 Task: In the Company 3m.com, Add note: 'Set up a meeting with the legal team to review contract templates.'. Mark checkbox to create task to follow up ': In 2 weeks'. Create task, with  description: Schedule Webinar, Add due date: Today; Add reminder: 30 Minutes before. Set Priority Medium and add note: follow up with the client regarding their recent inquiry and address any questions they may have.. Logged in from softage.1@softage.net
Action: Mouse moved to (88, 55)
Screenshot: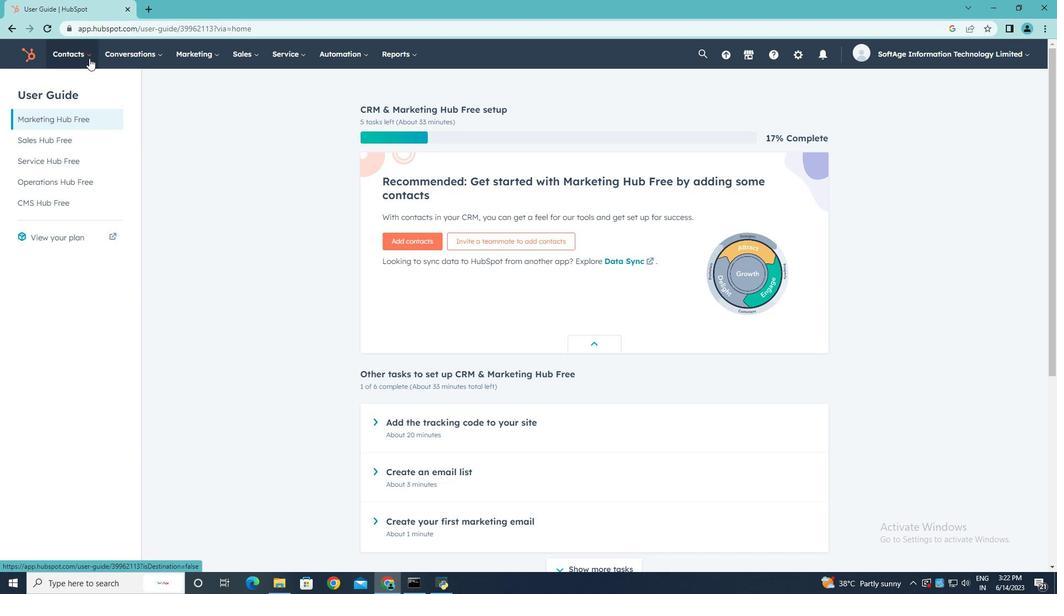
Action: Mouse pressed left at (88, 55)
Screenshot: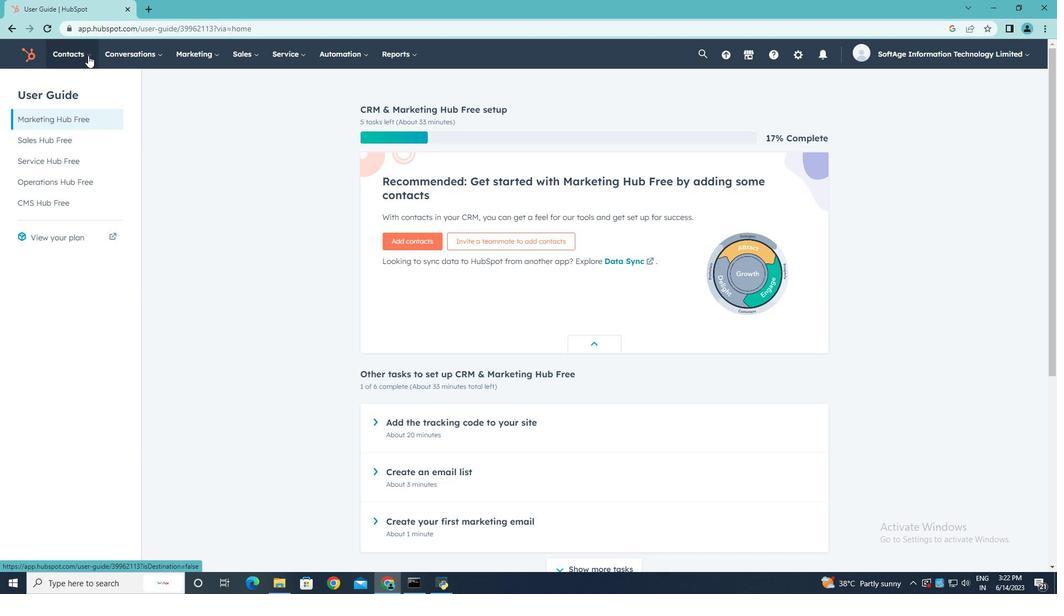 
Action: Mouse moved to (89, 105)
Screenshot: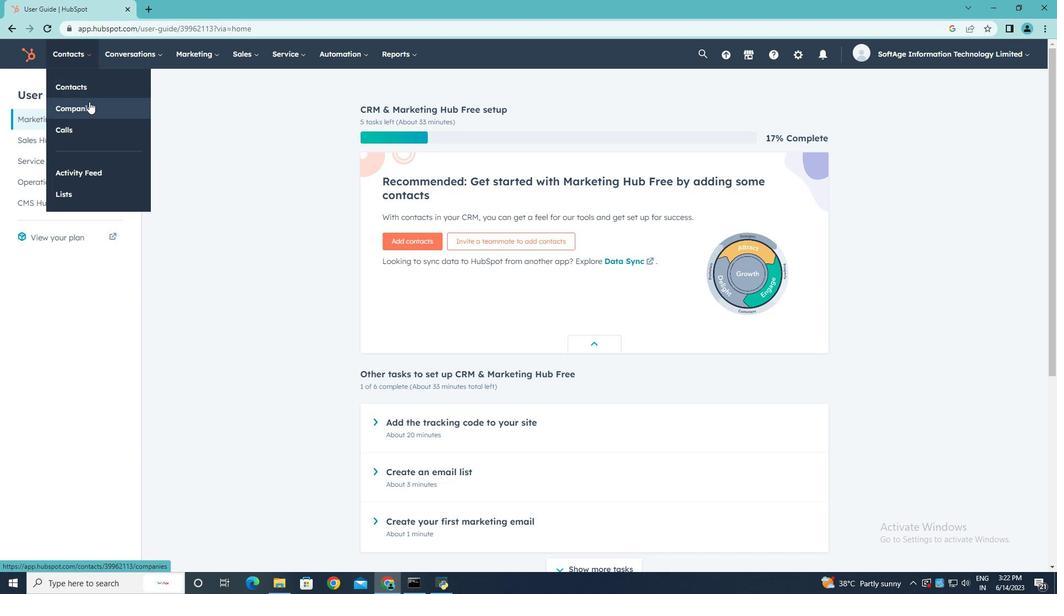 
Action: Mouse pressed left at (89, 105)
Screenshot: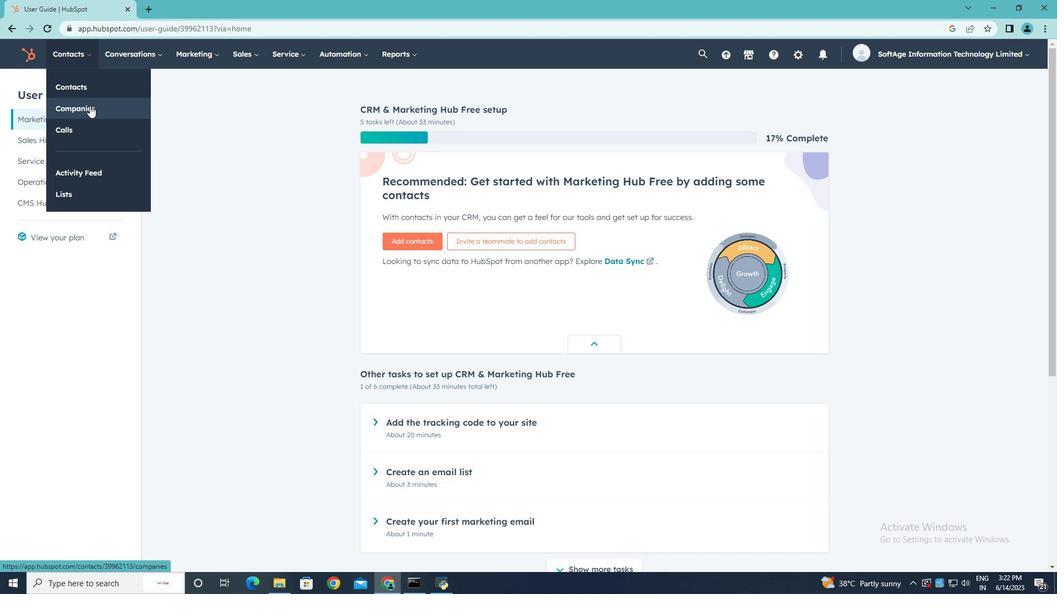 
Action: Mouse moved to (74, 179)
Screenshot: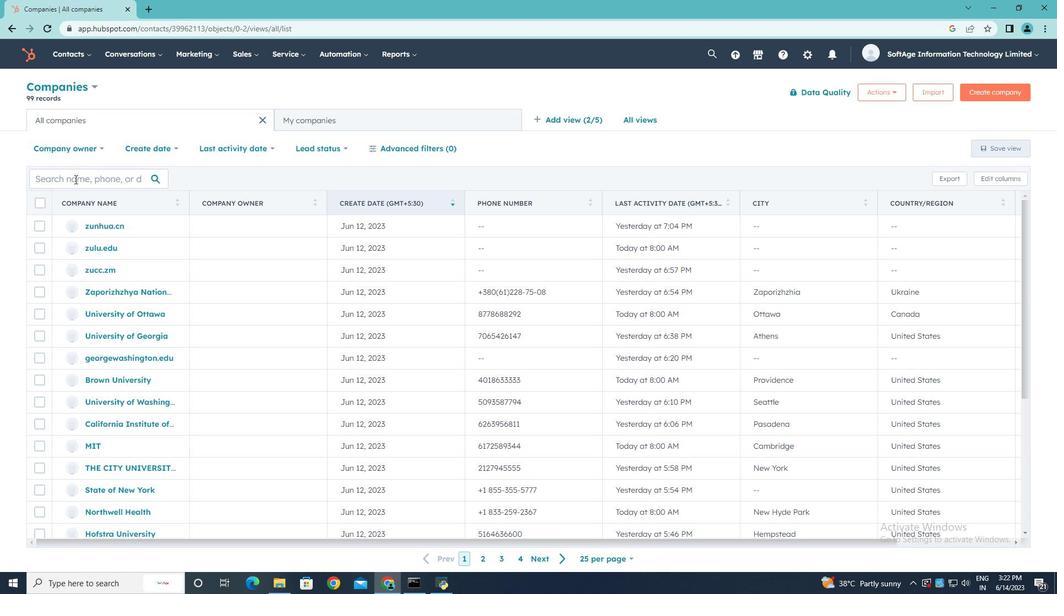 
Action: Mouse pressed left at (74, 179)
Screenshot: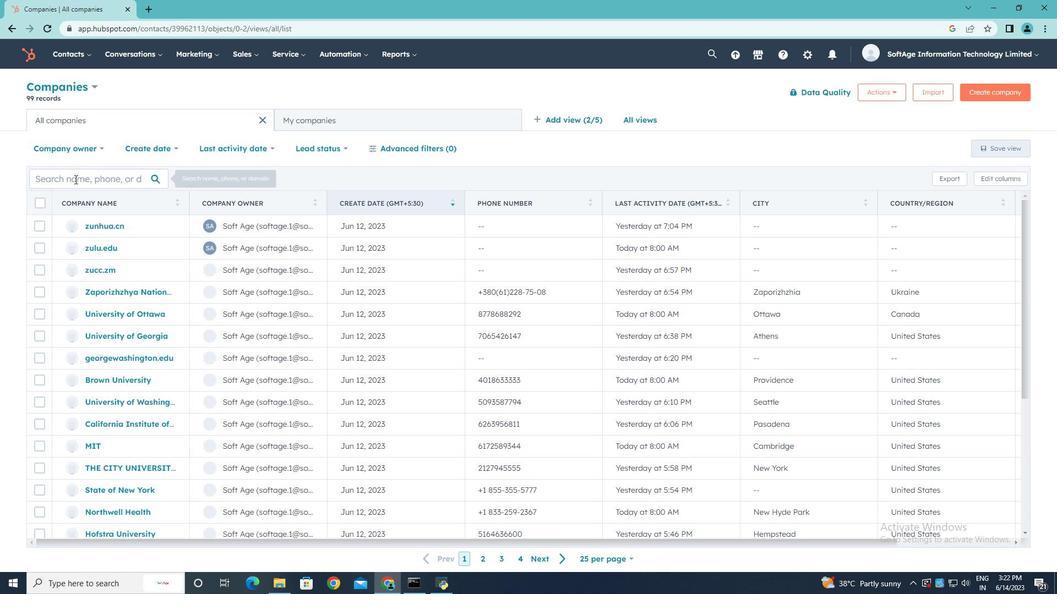 
Action: Key pressed 3m.com
Screenshot: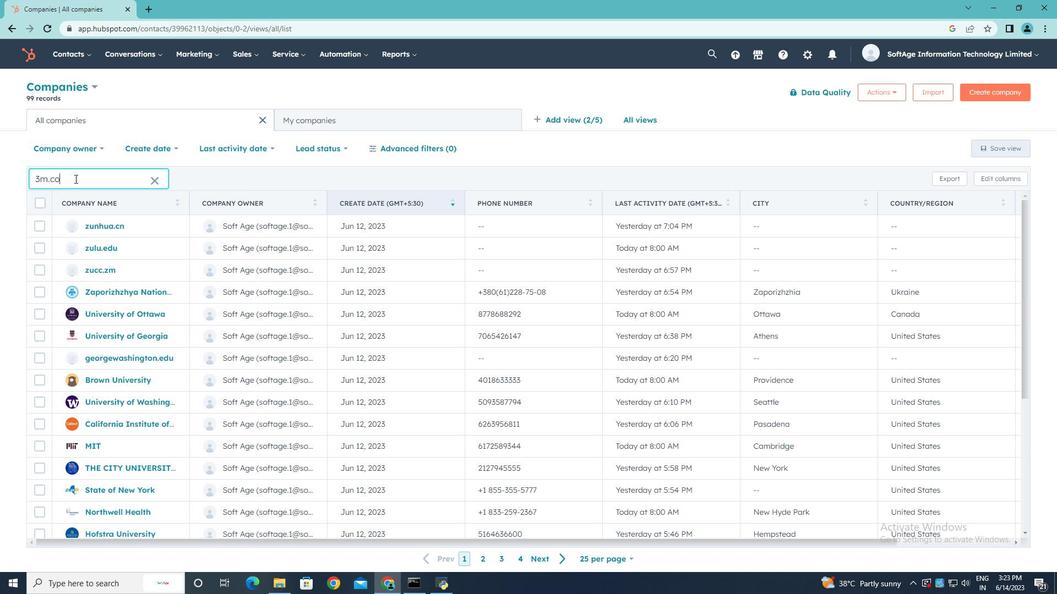 
Action: Mouse moved to (100, 222)
Screenshot: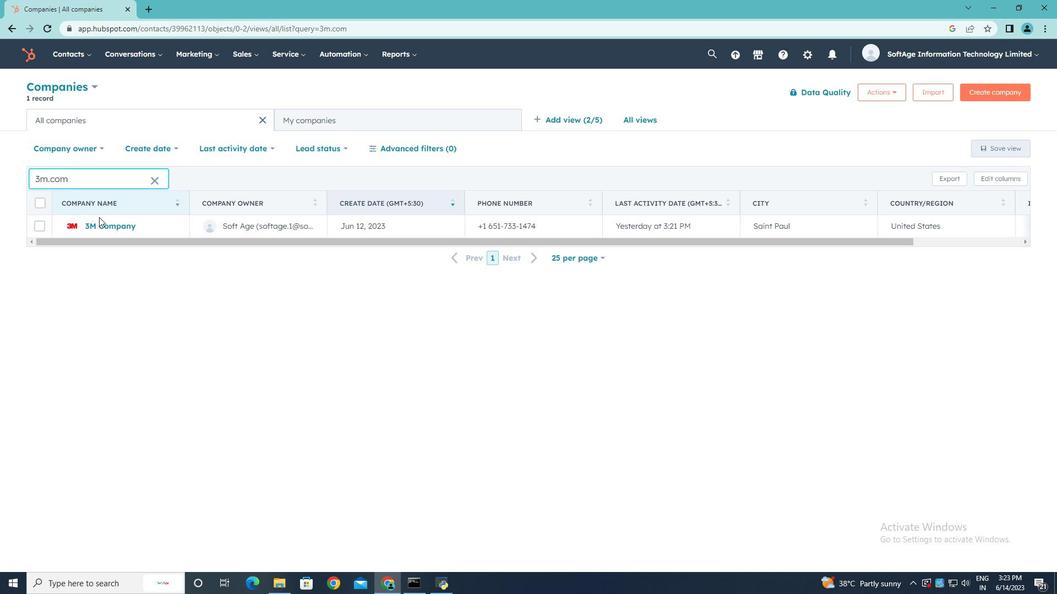 
Action: Mouse pressed left at (100, 222)
Screenshot: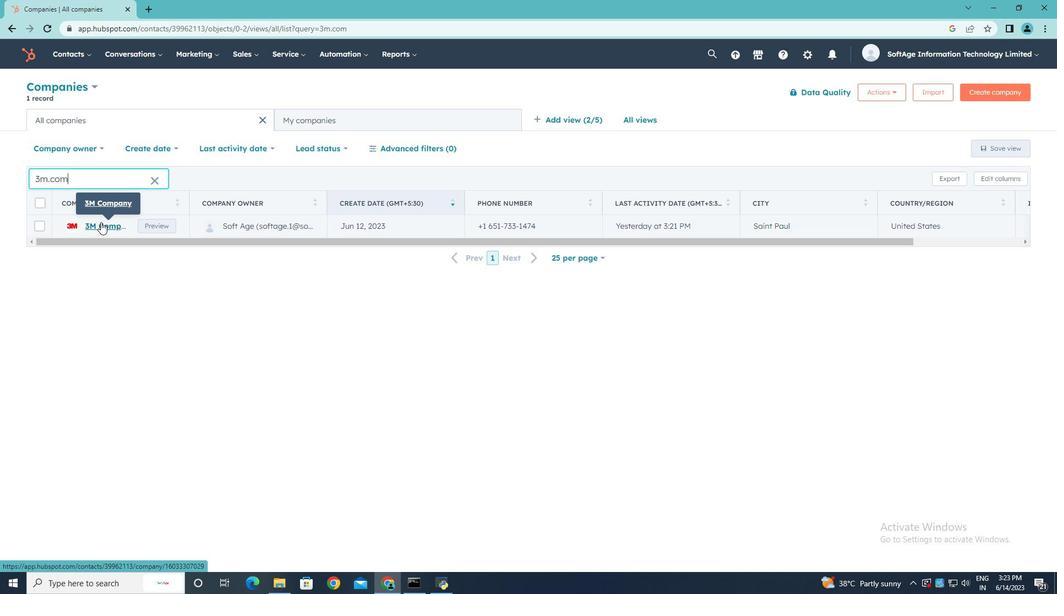 
Action: Mouse moved to (41, 187)
Screenshot: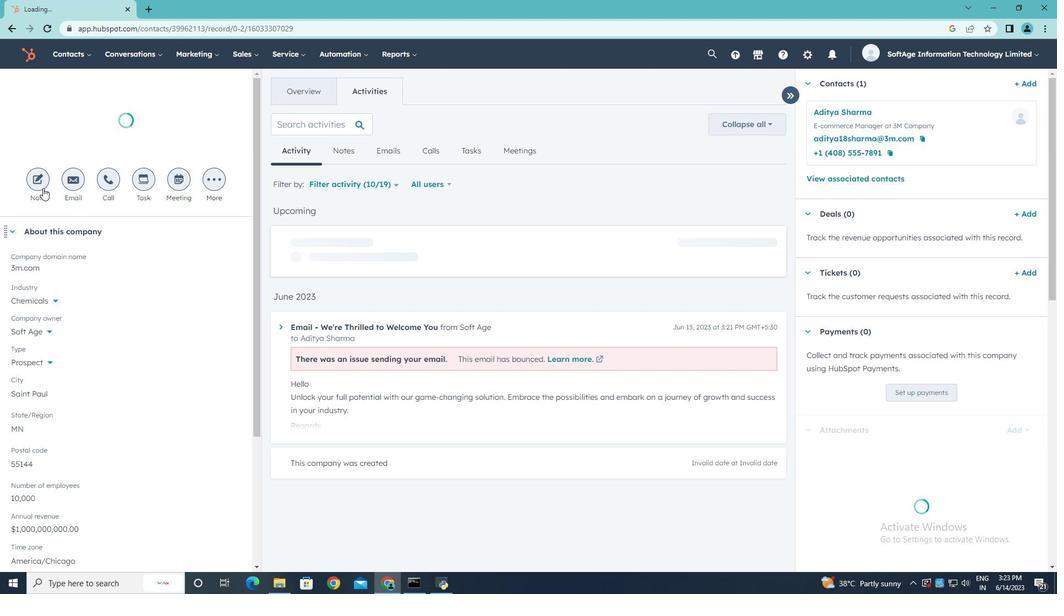 
Action: Mouse pressed left at (41, 187)
Screenshot: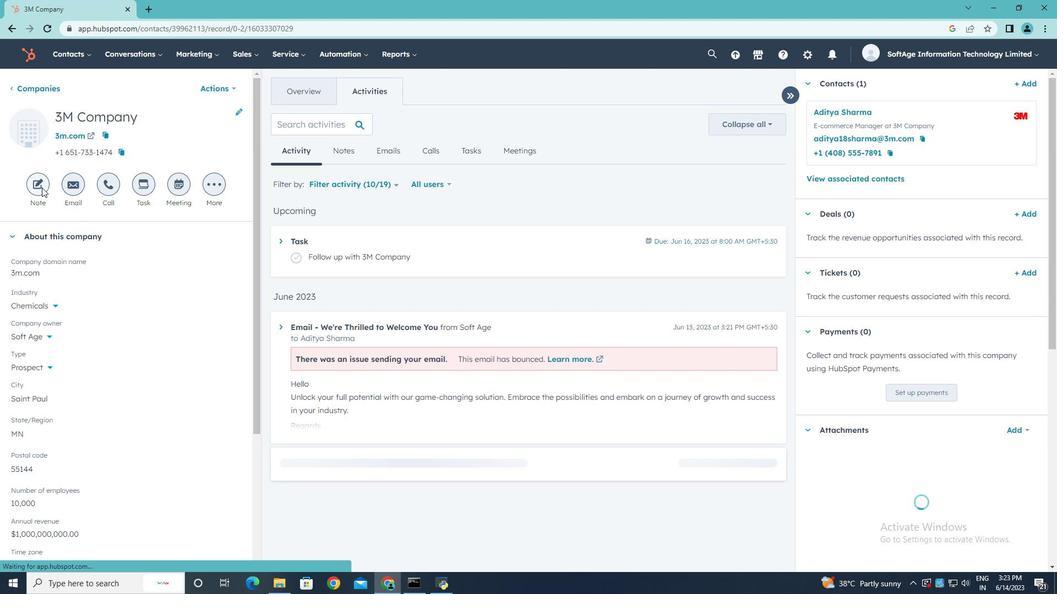 
Action: Key pressed <Key.shift><Key.shift><Key.shift><Key.shift><Key.shift><Key.shift>Set<Key.space>up<Key.space>a<Key.space>meeting<Key.space>with<Key.space>the<Key.space>legal<Key.space>team<Key.space>to<Key.space>review<Key.space>contract<Key.space>temple<Key.backspace>ates
Screenshot: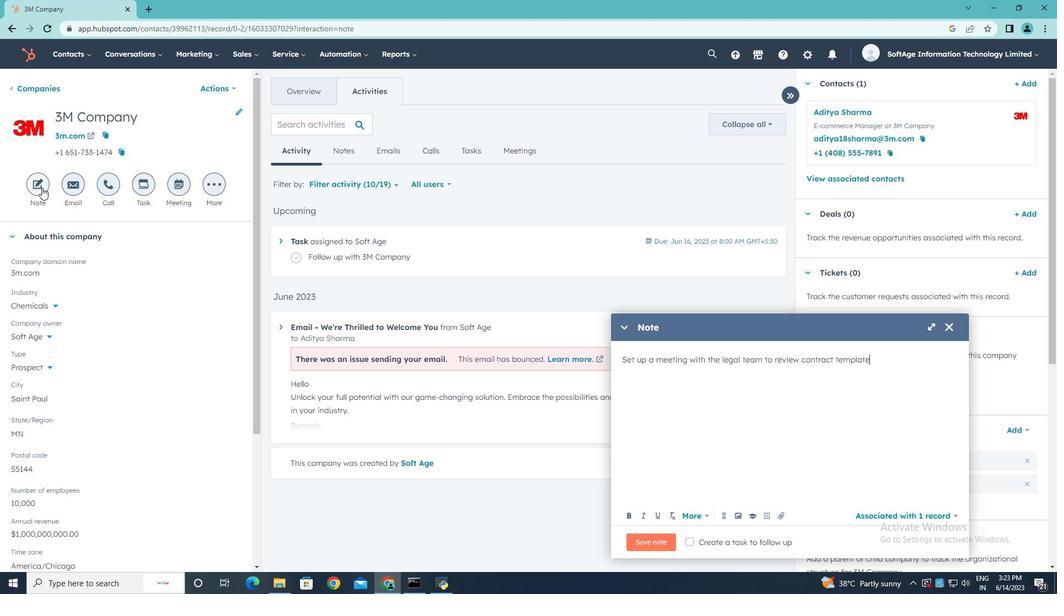 
Action: Mouse moved to (689, 541)
Screenshot: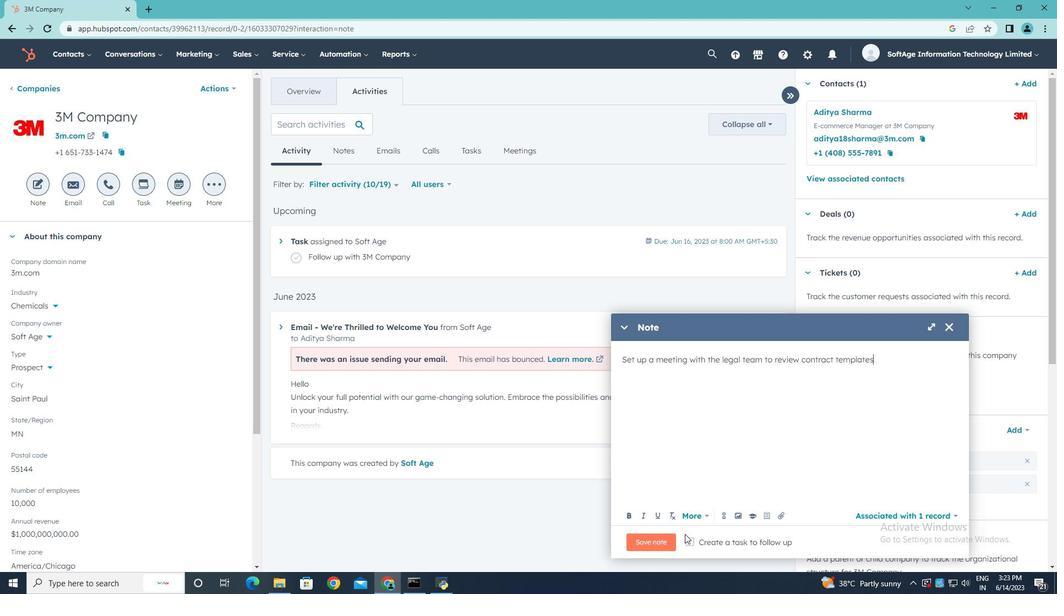 
Action: Mouse pressed left at (689, 541)
Screenshot: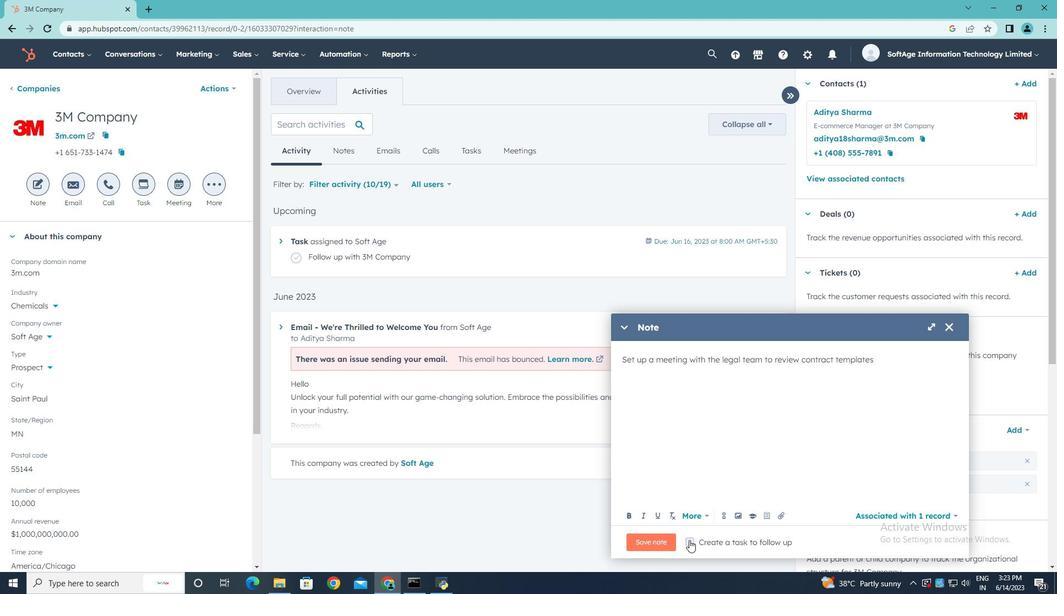 
Action: Mouse moved to (910, 544)
Screenshot: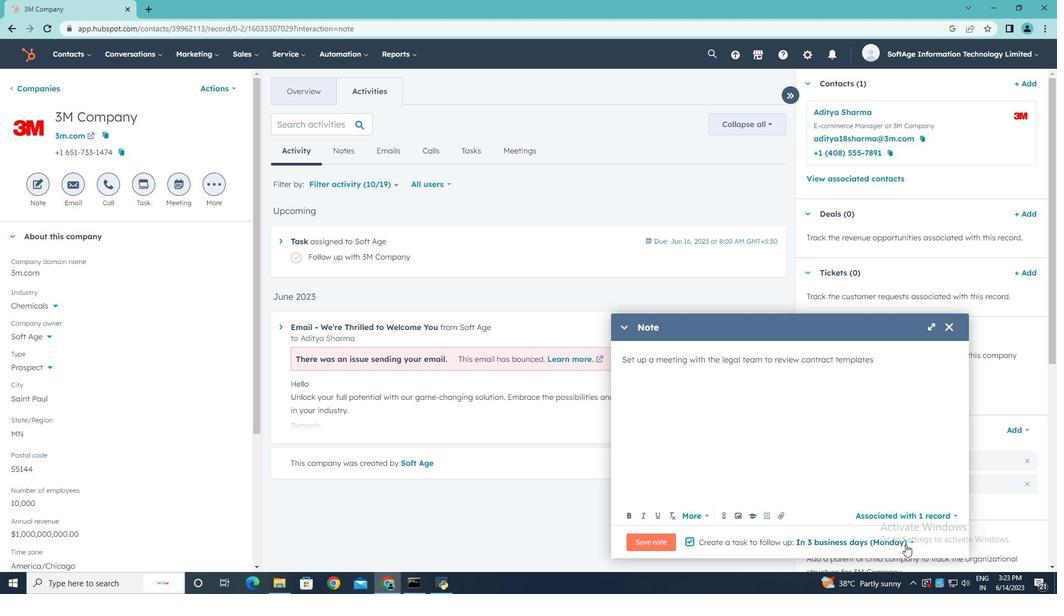
Action: Mouse pressed left at (910, 544)
Screenshot: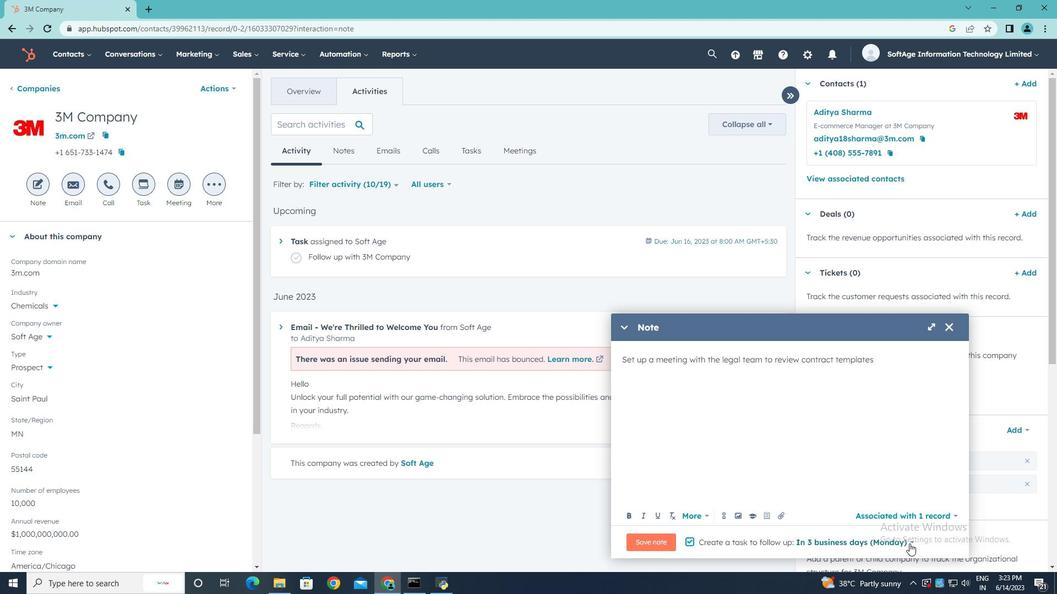 
Action: Mouse moved to (882, 482)
Screenshot: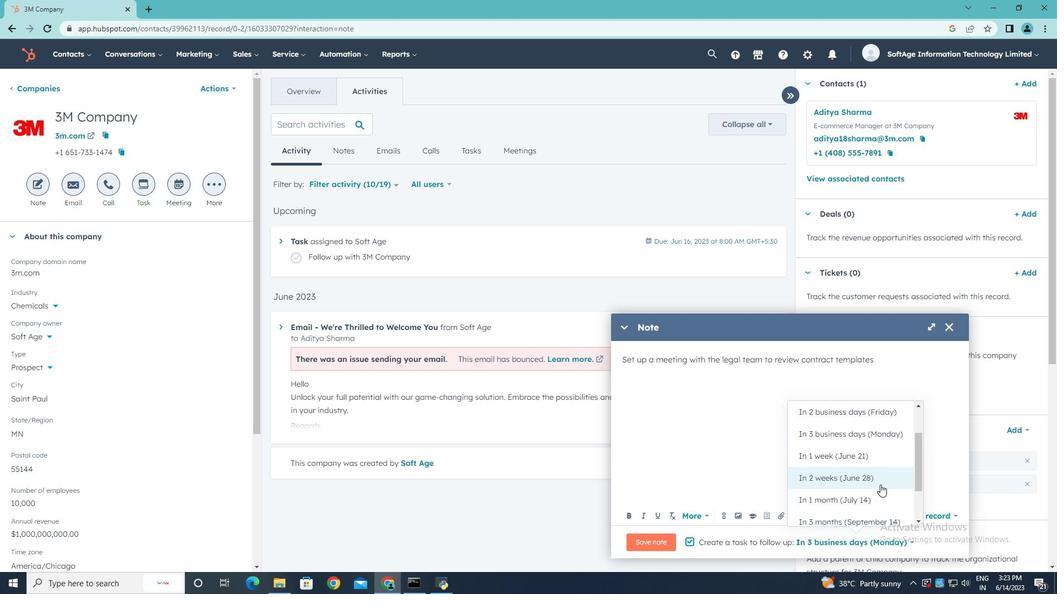 
Action: Mouse pressed left at (882, 482)
Screenshot: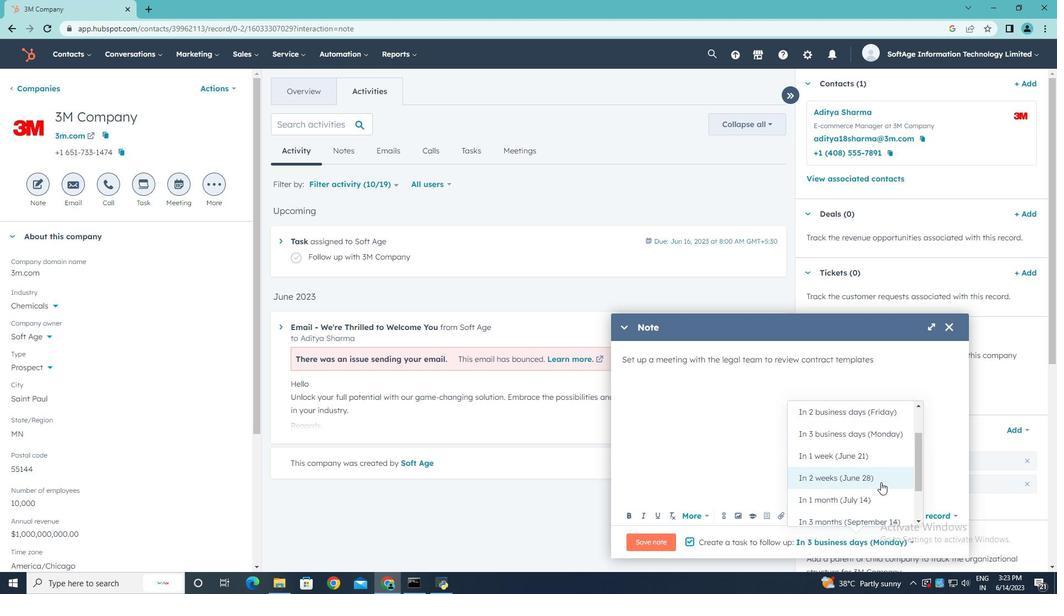 
Action: Mouse moved to (660, 543)
Screenshot: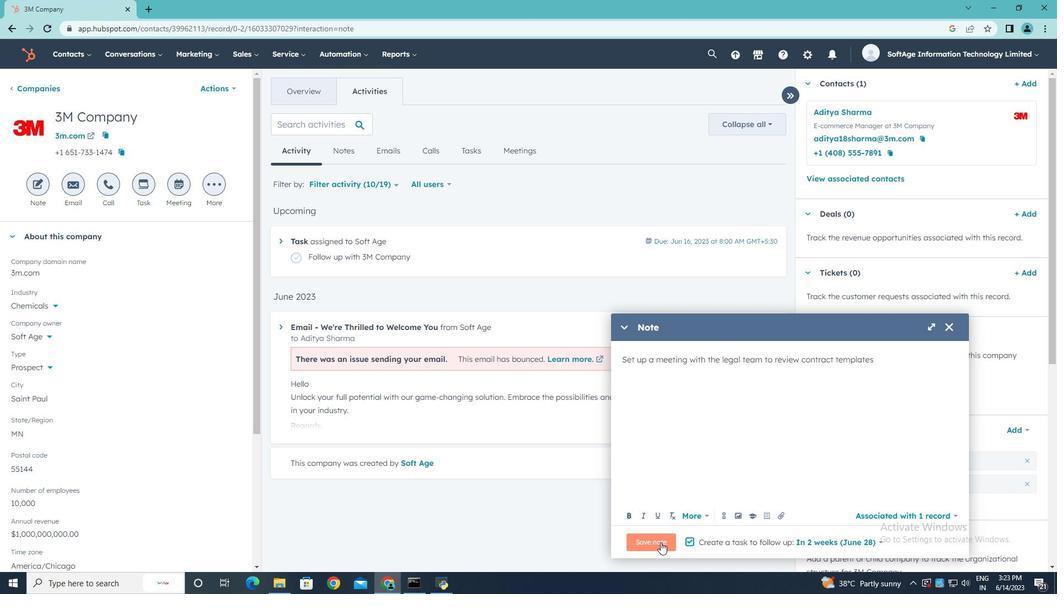 
Action: Mouse pressed left at (660, 543)
Screenshot: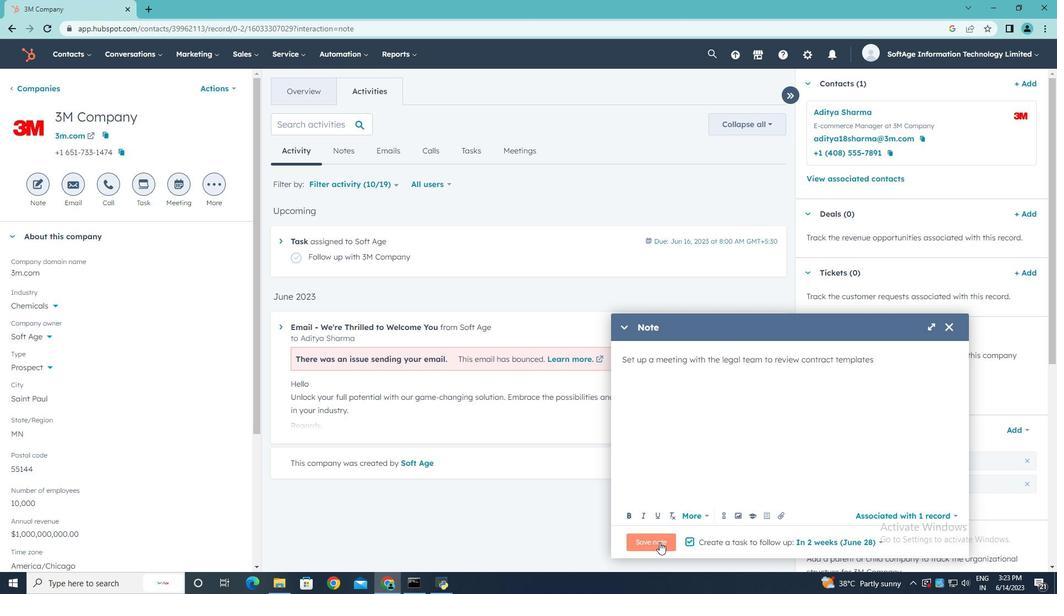 
Action: Mouse moved to (145, 187)
Screenshot: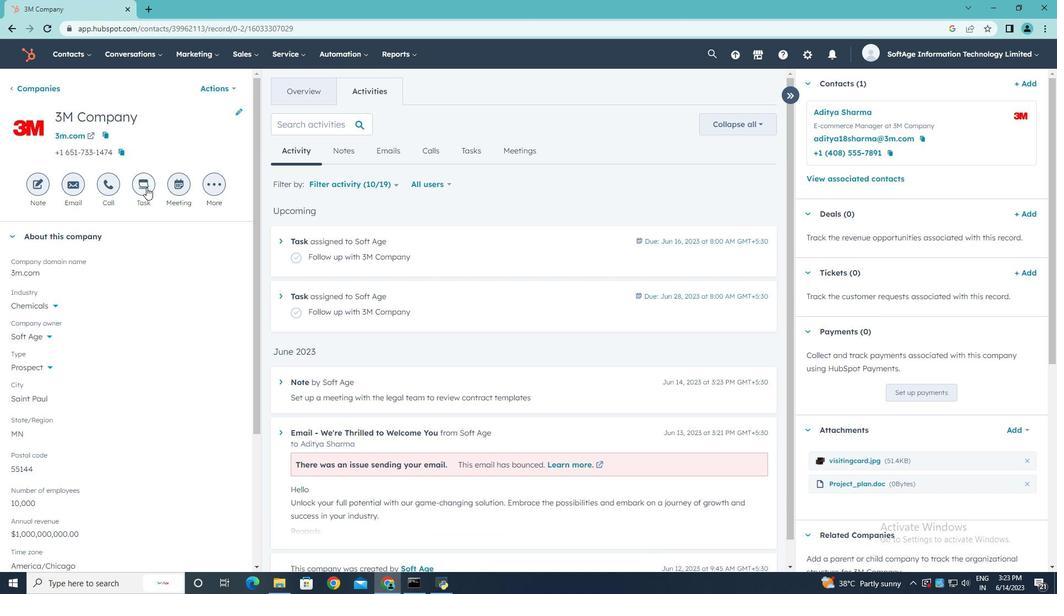 
Action: Mouse pressed left at (145, 187)
Screenshot: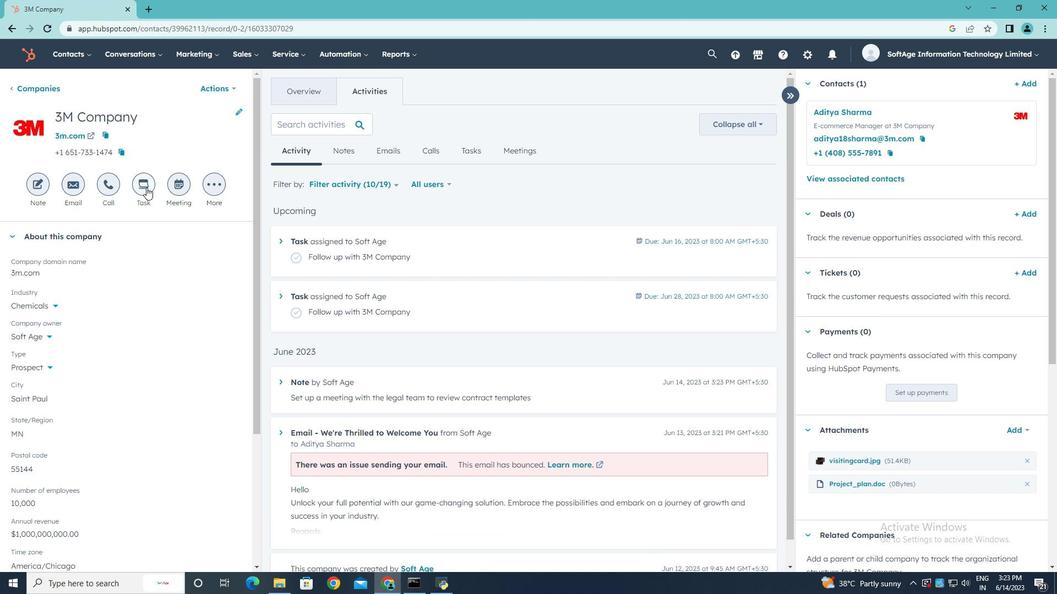 
Action: Mouse moved to (147, 187)
Screenshot: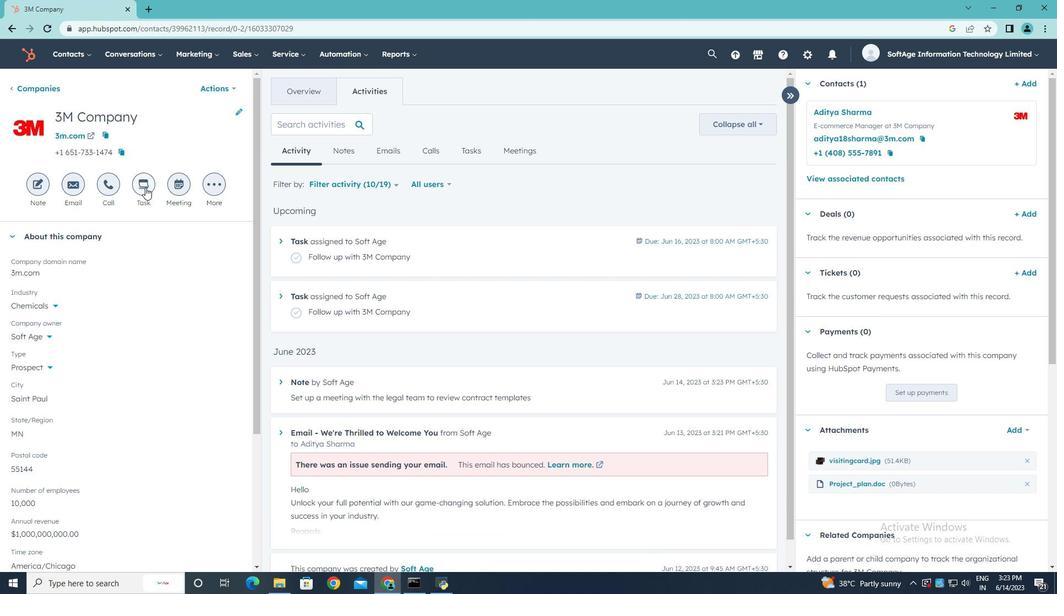 
Action: Key pressed <Key.shift>Schedule<Key.space><Key.shift>Webinar
Screenshot: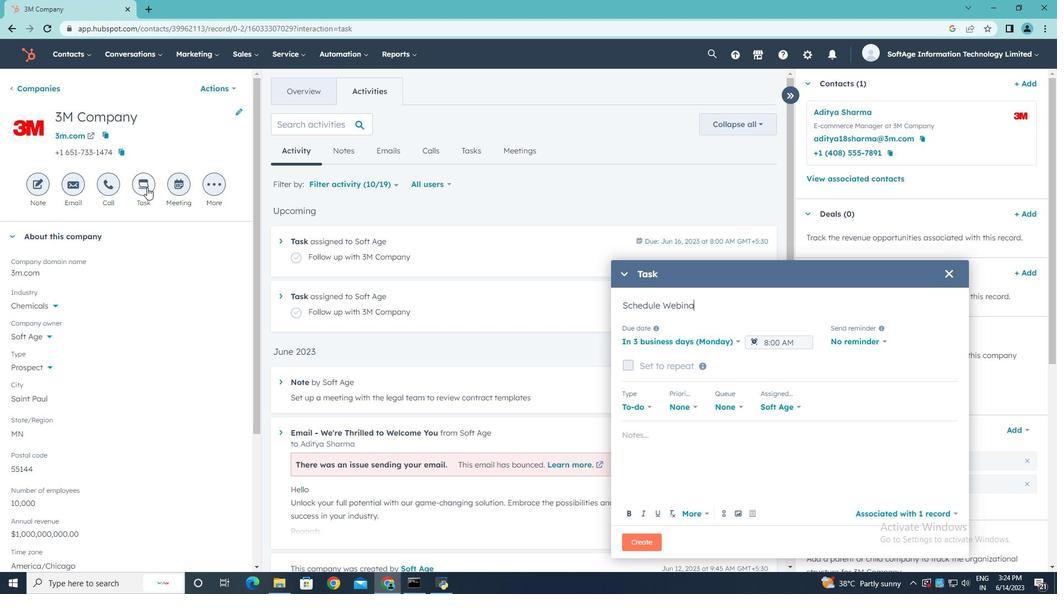 
Action: Mouse moved to (737, 341)
Screenshot: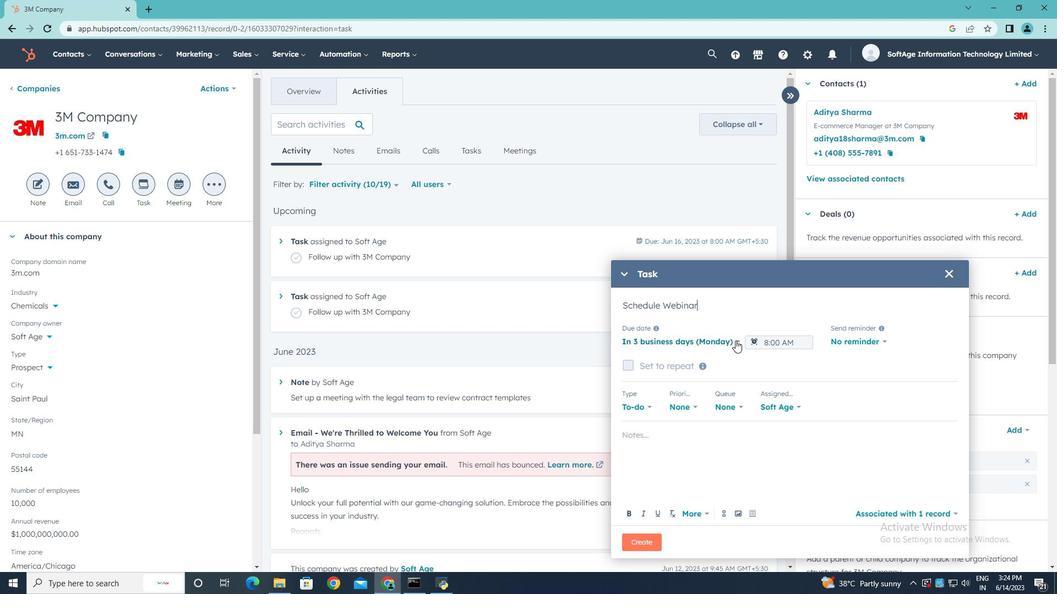 
Action: Mouse pressed left at (737, 341)
Screenshot: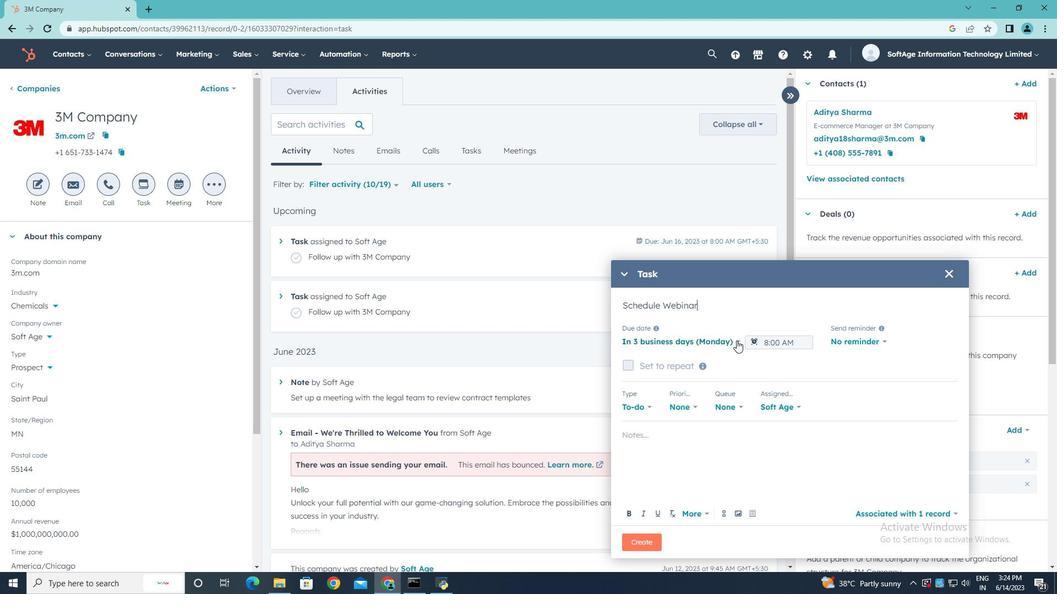 
Action: Mouse moved to (693, 393)
Screenshot: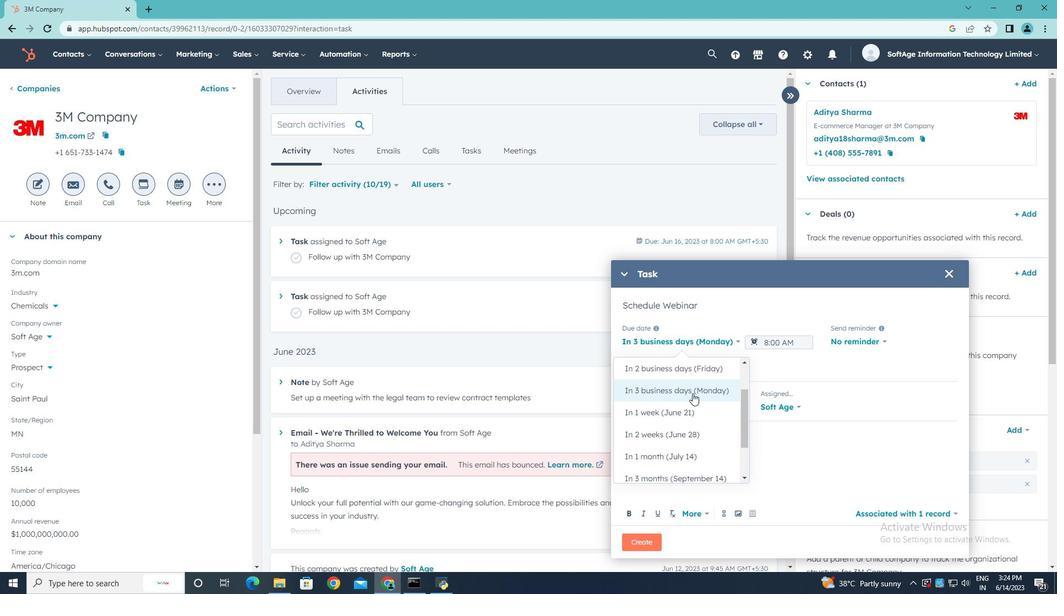 
Action: Mouse scrolled (693, 394) with delta (0, 0)
Screenshot: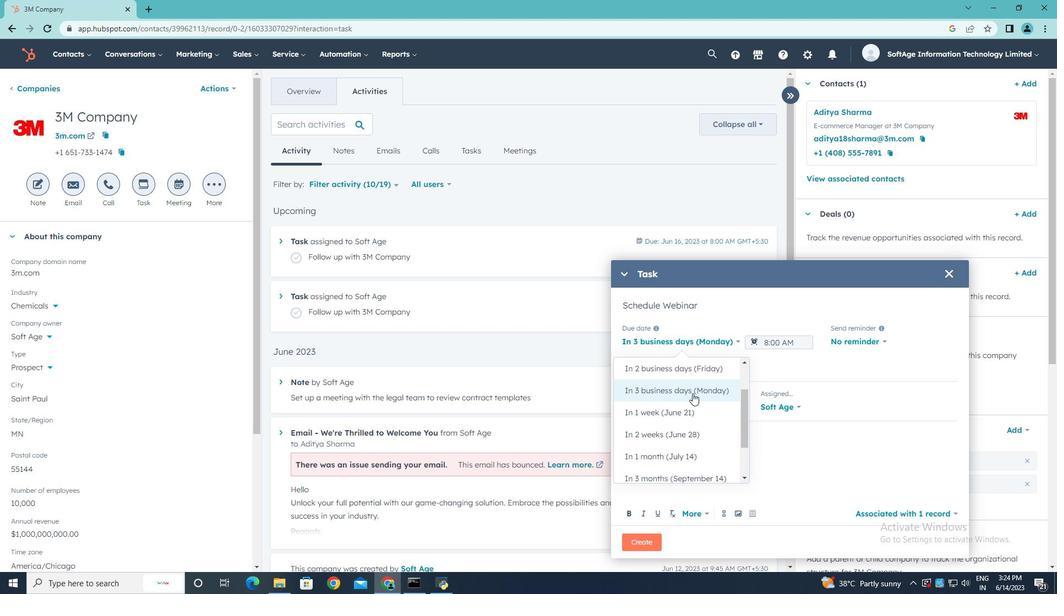 
Action: Mouse scrolled (693, 394) with delta (0, 0)
Screenshot: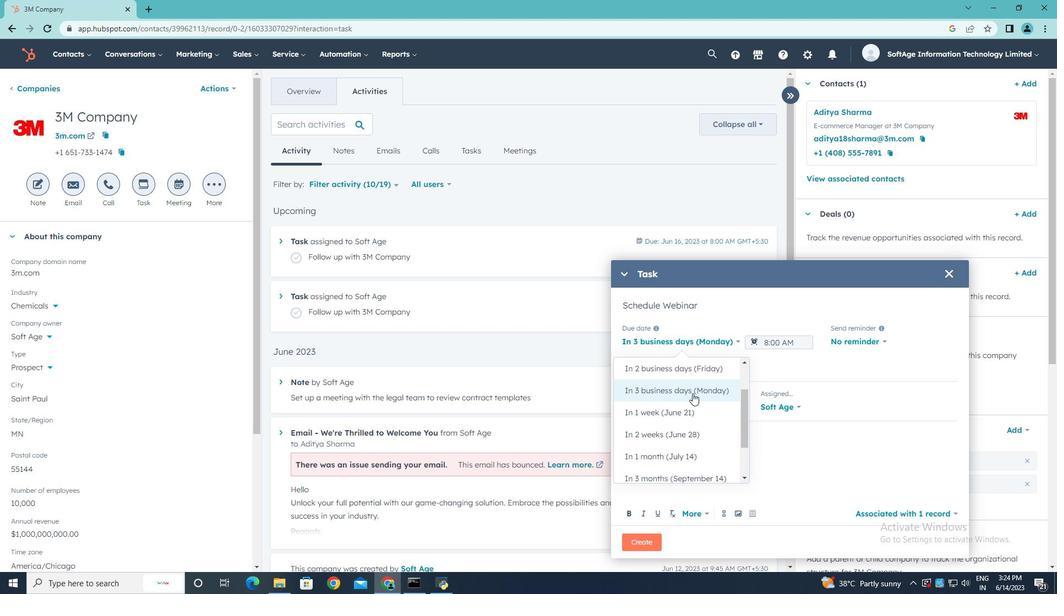 
Action: Mouse scrolled (693, 394) with delta (0, 0)
Screenshot: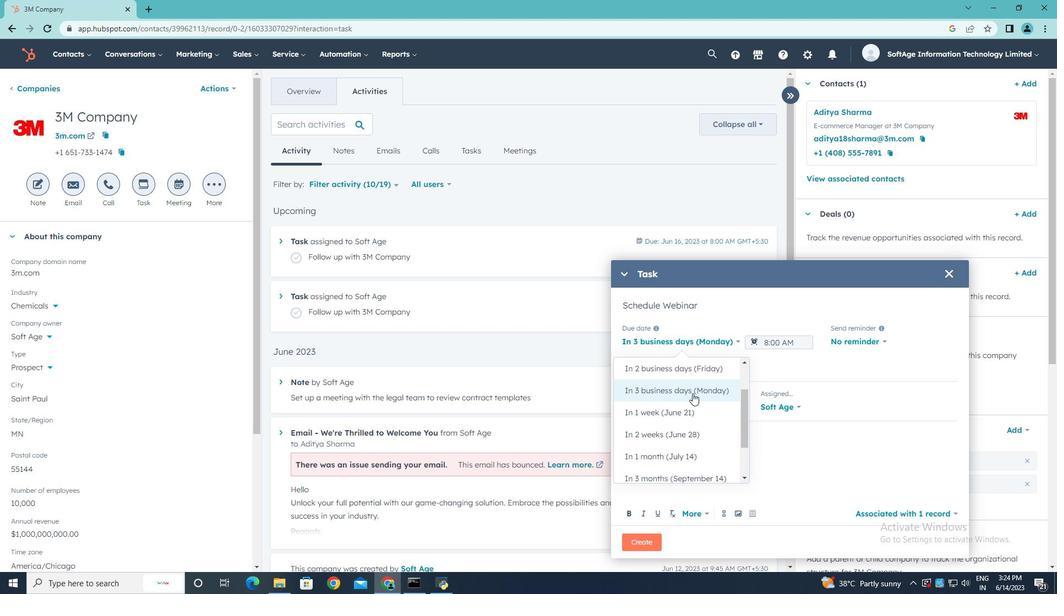 
Action: Mouse scrolled (693, 394) with delta (0, 0)
Screenshot: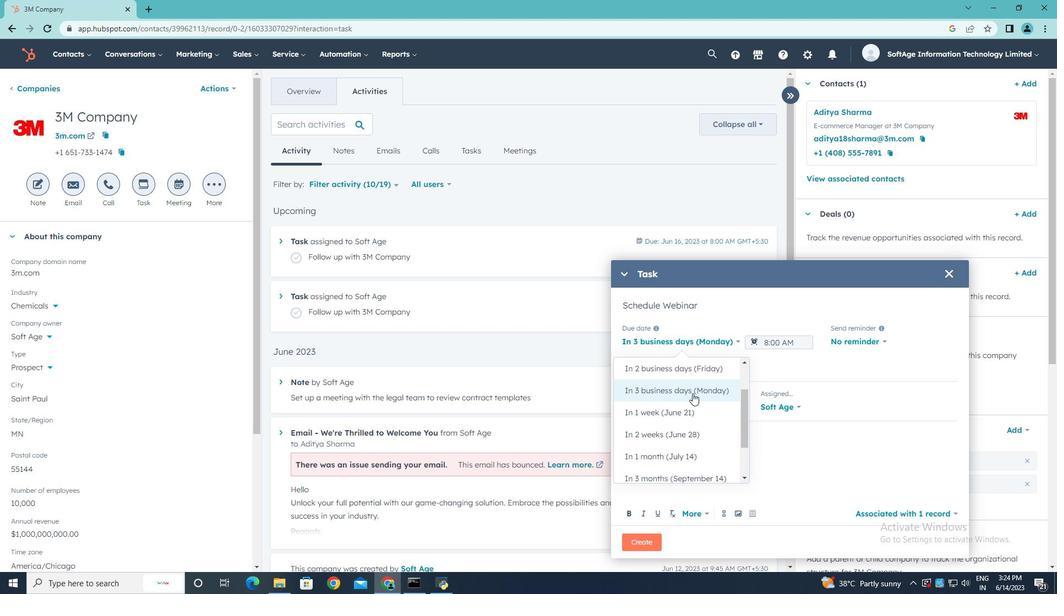 
Action: Mouse moved to (691, 393)
Screenshot: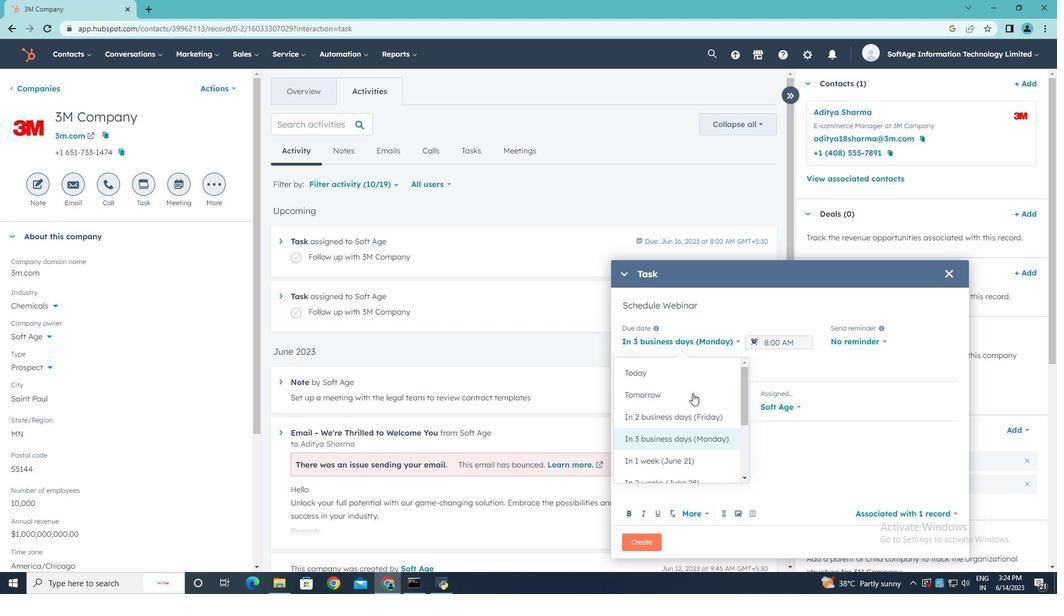 
Action: Mouse pressed left at (691, 393)
Screenshot: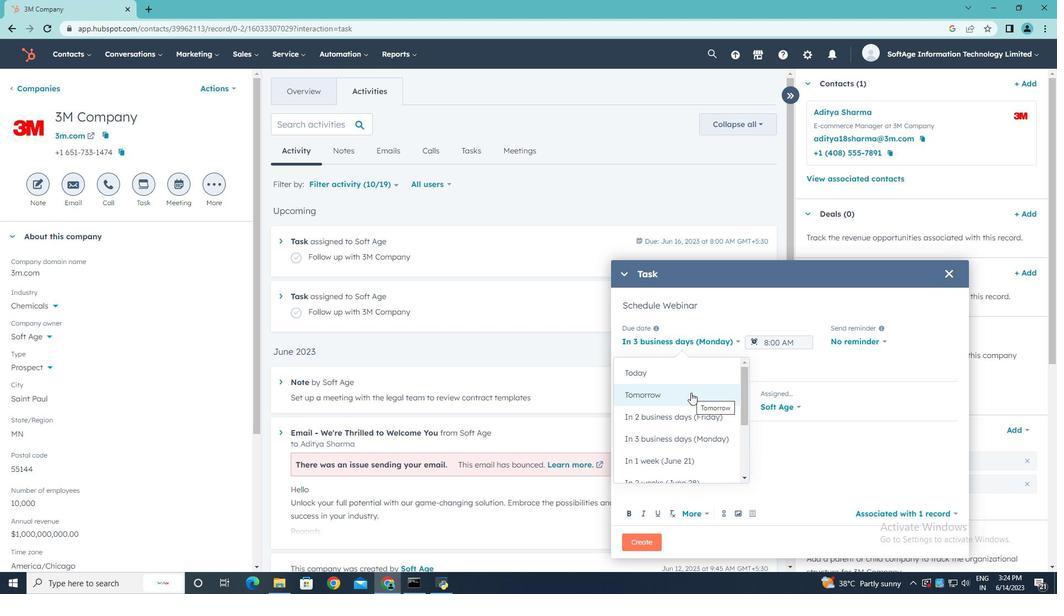 
Action: Mouse moved to (812, 340)
Screenshot: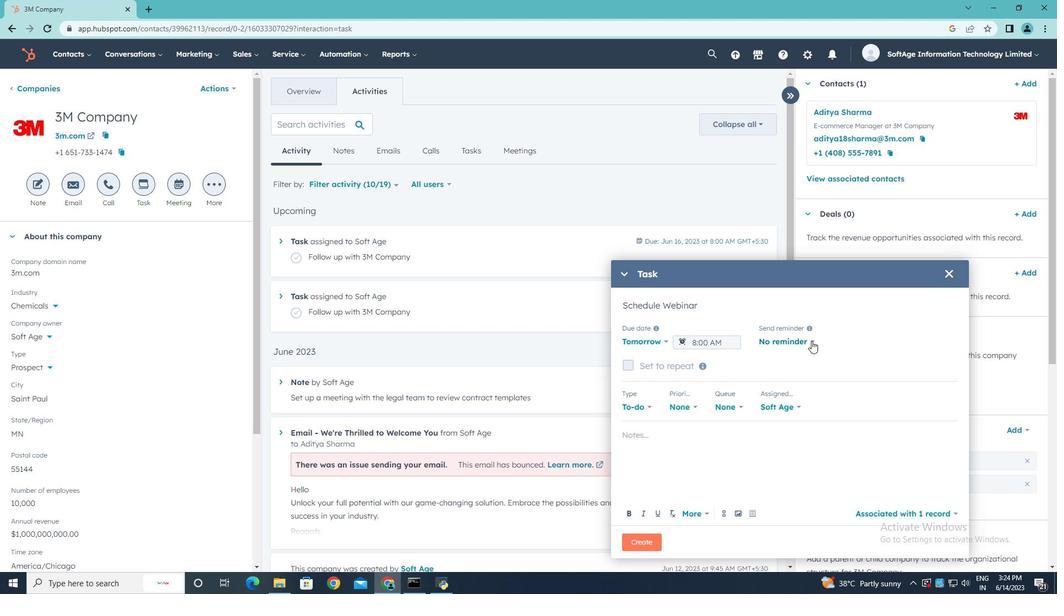 
Action: Mouse pressed left at (812, 340)
Screenshot: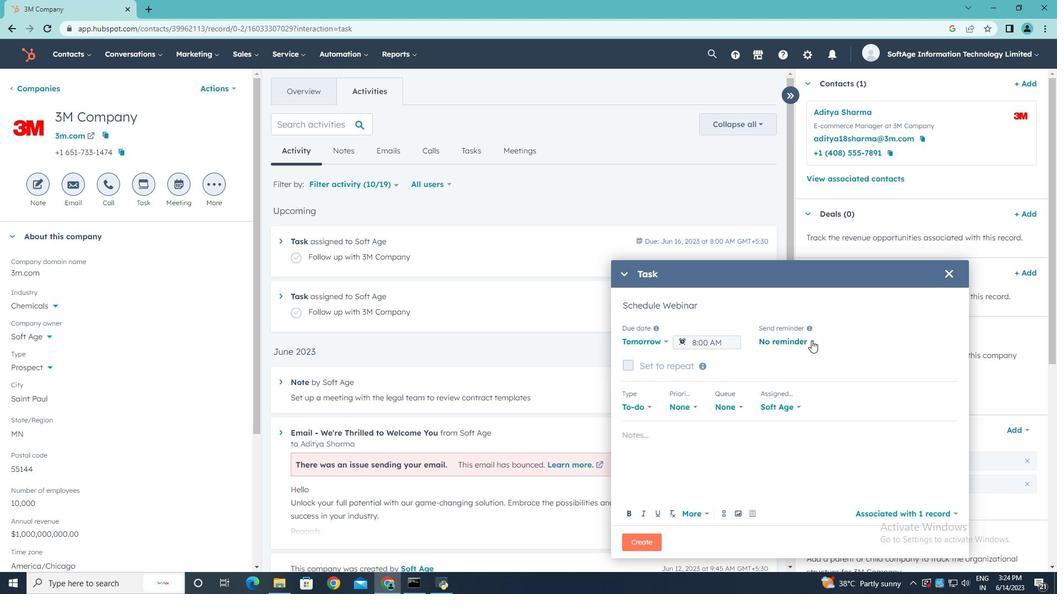 
Action: Mouse moved to (796, 415)
Screenshot: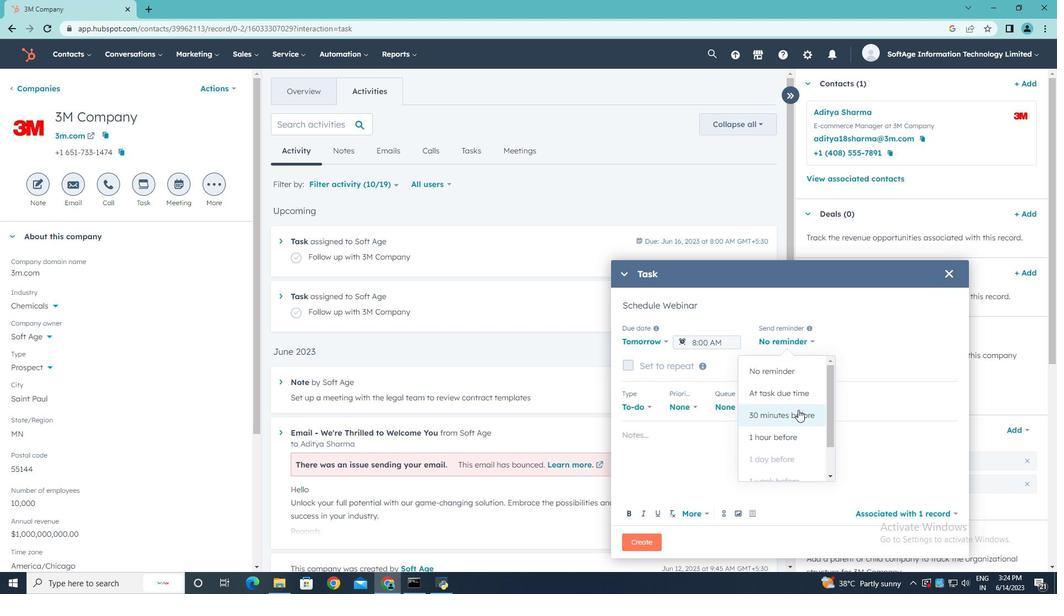 
Action: Mouse pressed left at (796, 415)
Screenshot: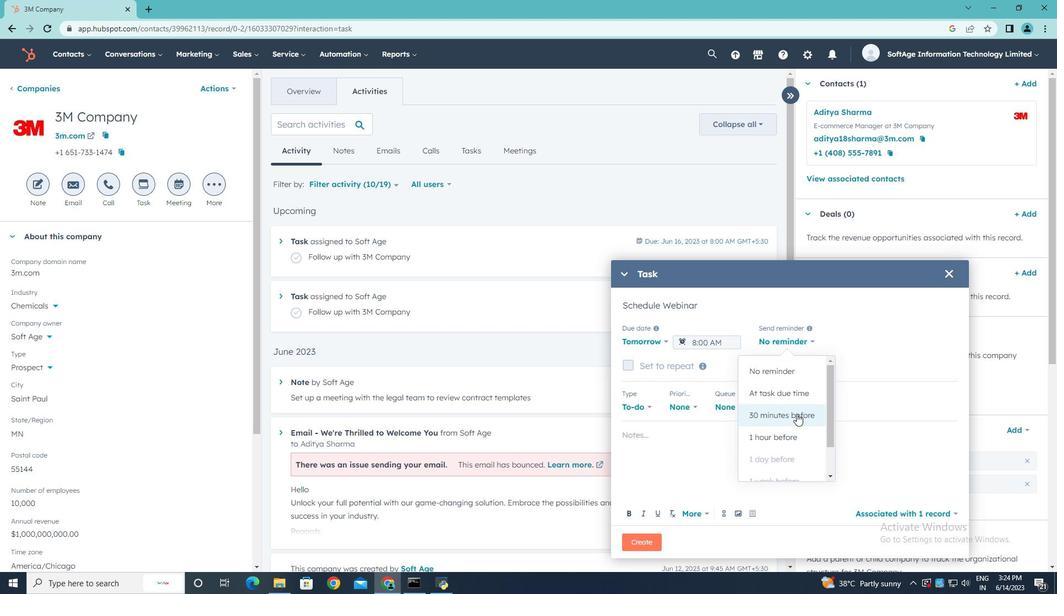 
Action: Mouse moved to (698, 406)
Screenshot: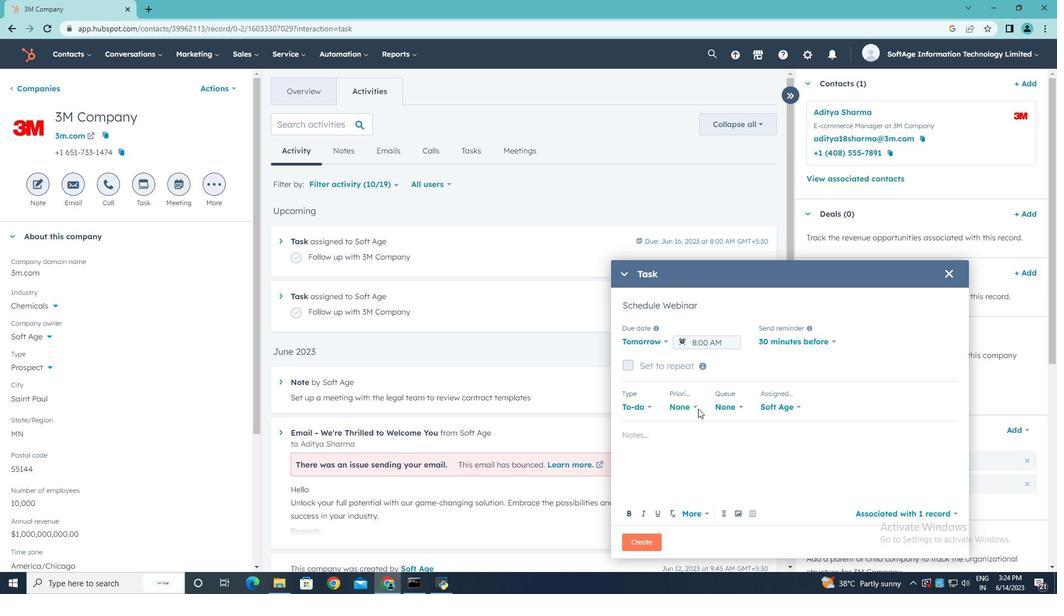 
Action: Mouse pressed left at (698, 406)
Screenshot: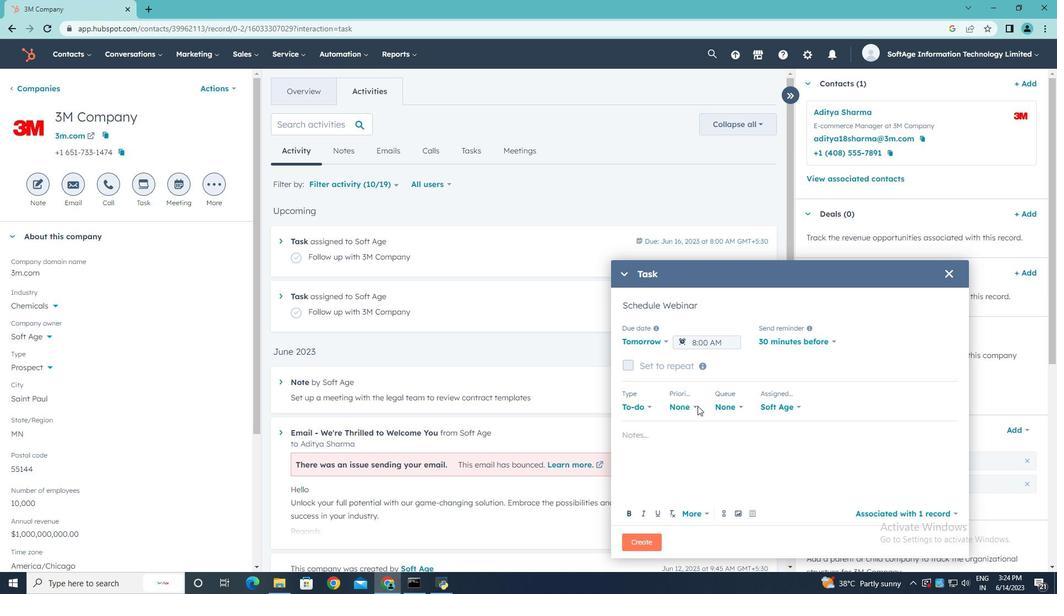 
Action: Mouse pressed left at (698, 406)
Screenshot: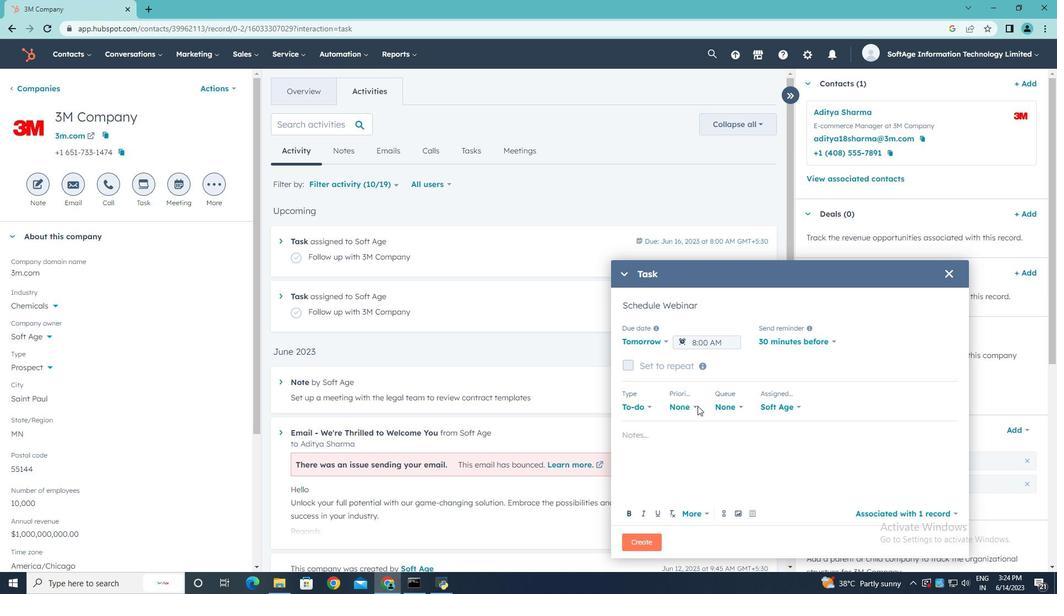 
Action: Mouse moved to (691, 406)
Screenshot: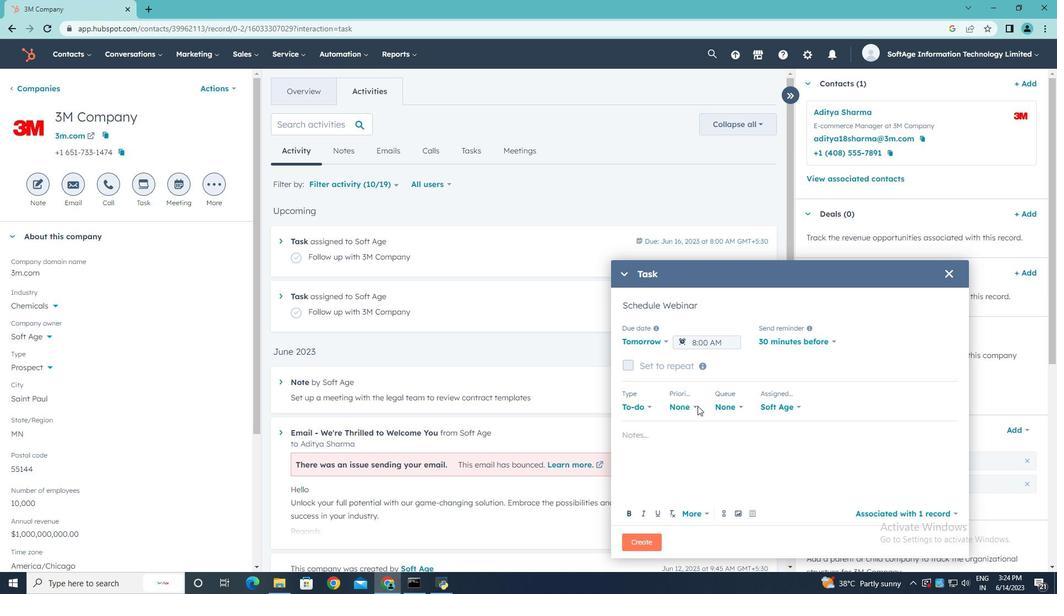 
Action: Mouse pressed left at (691, 406)
Screenshot: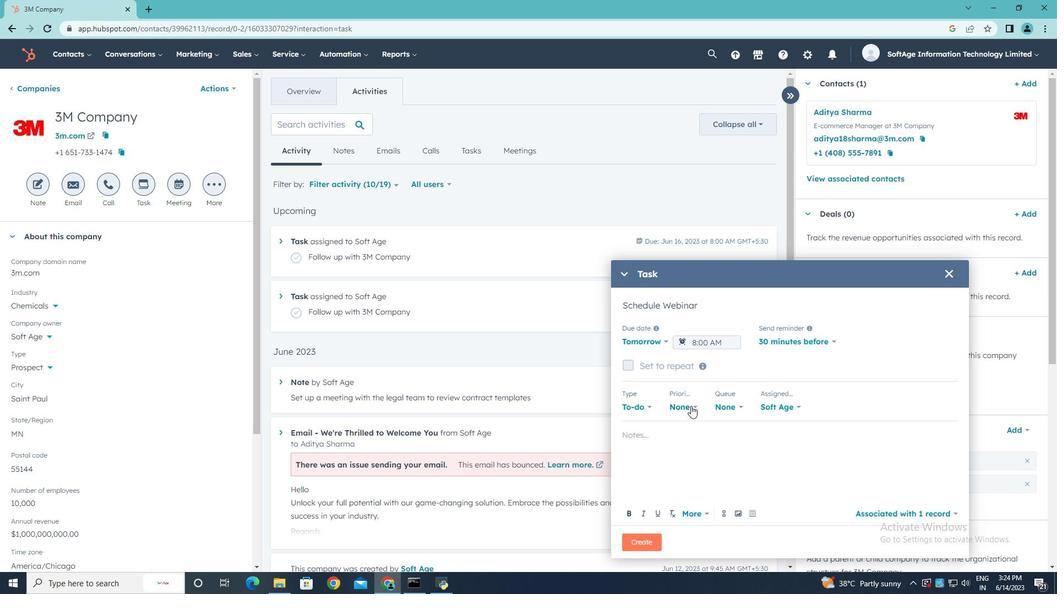 
Action: Mouse moved to (696, 406)
Screenshot: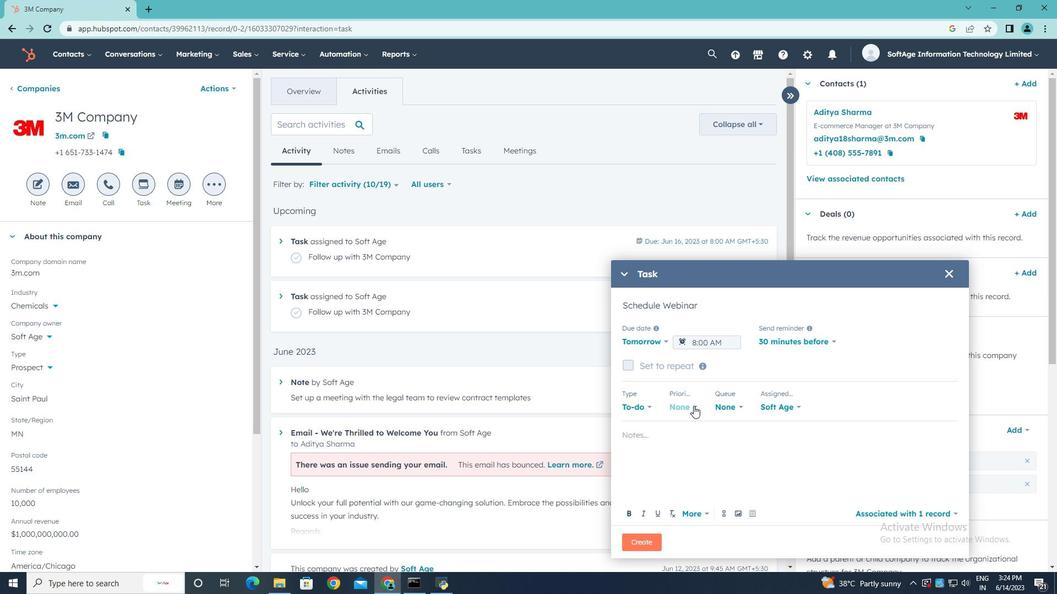 
Action: Mouse pressed left at (696, 406)
Screenshot: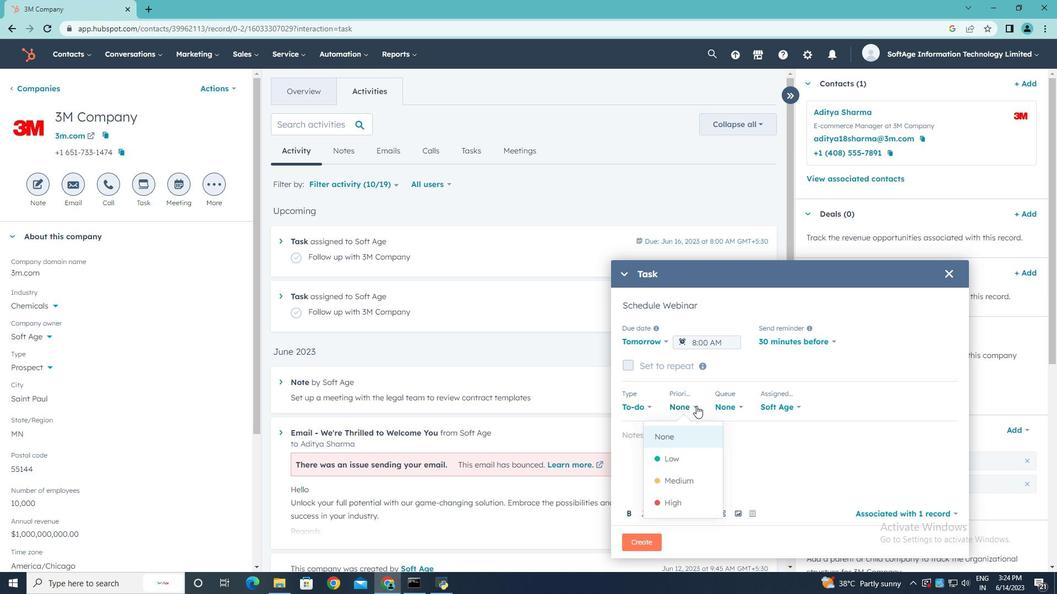 
Action: Mouse pressed left at (696, 406)
Screenshot: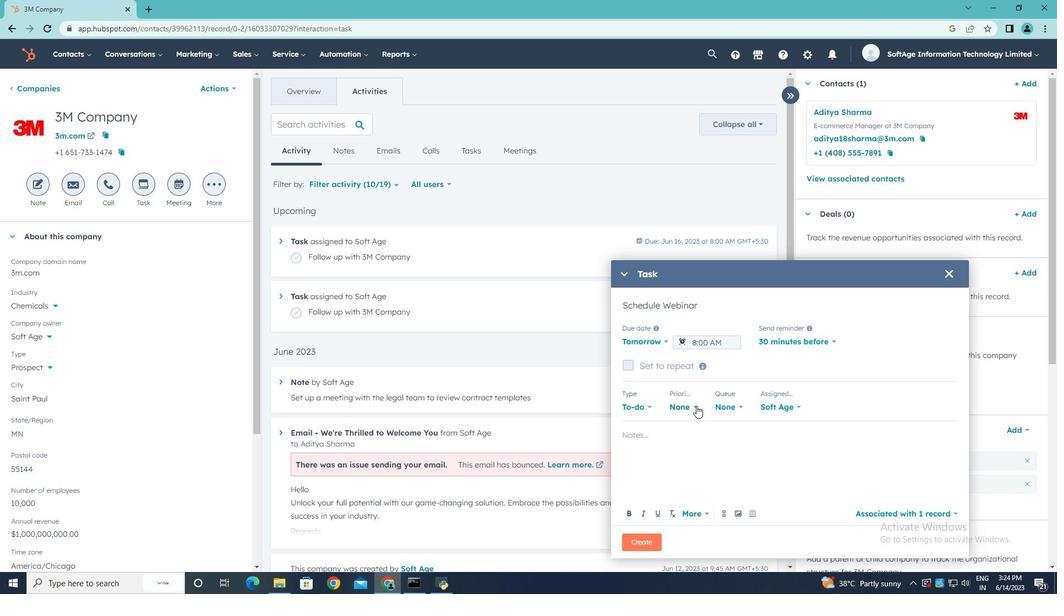 
Action: Mouse moved to (683, 477)
Screenshot: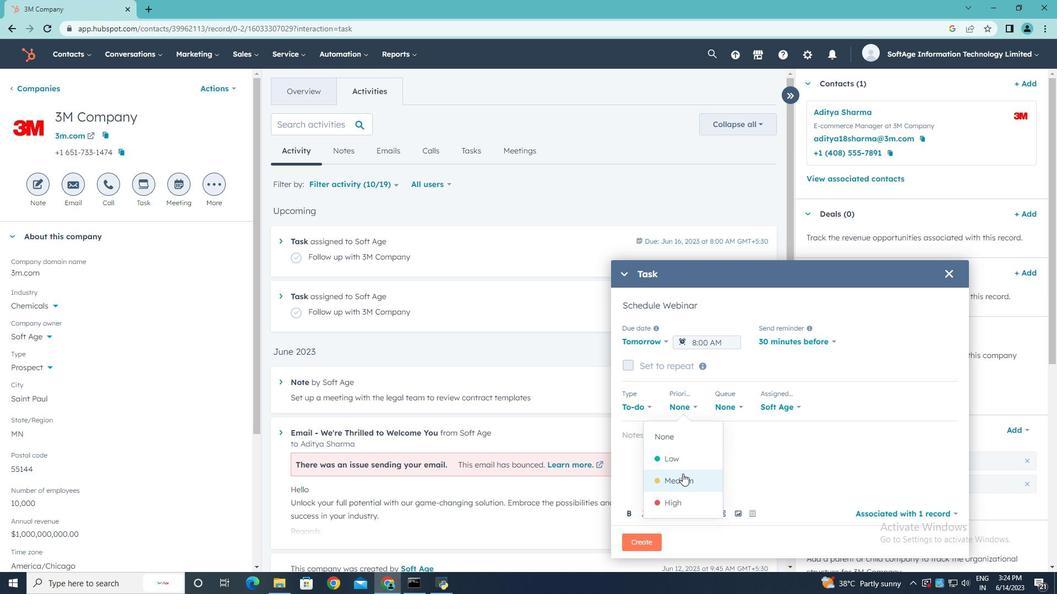 
Action: Mouse pressed left at (683, 477)
Screenshot: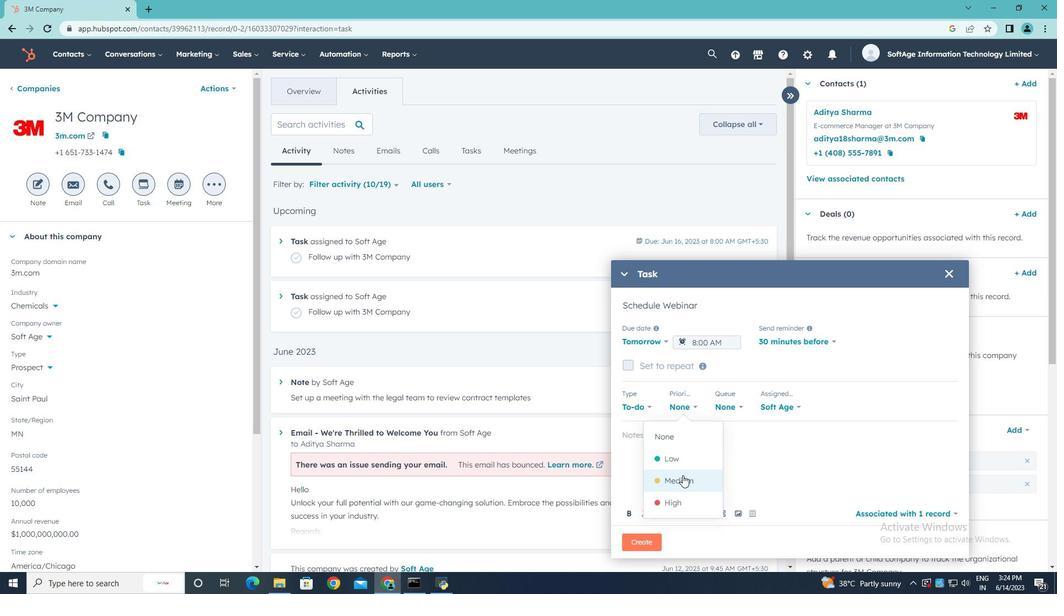 
Action: Mouse moved to (648, 435)
Screenshot: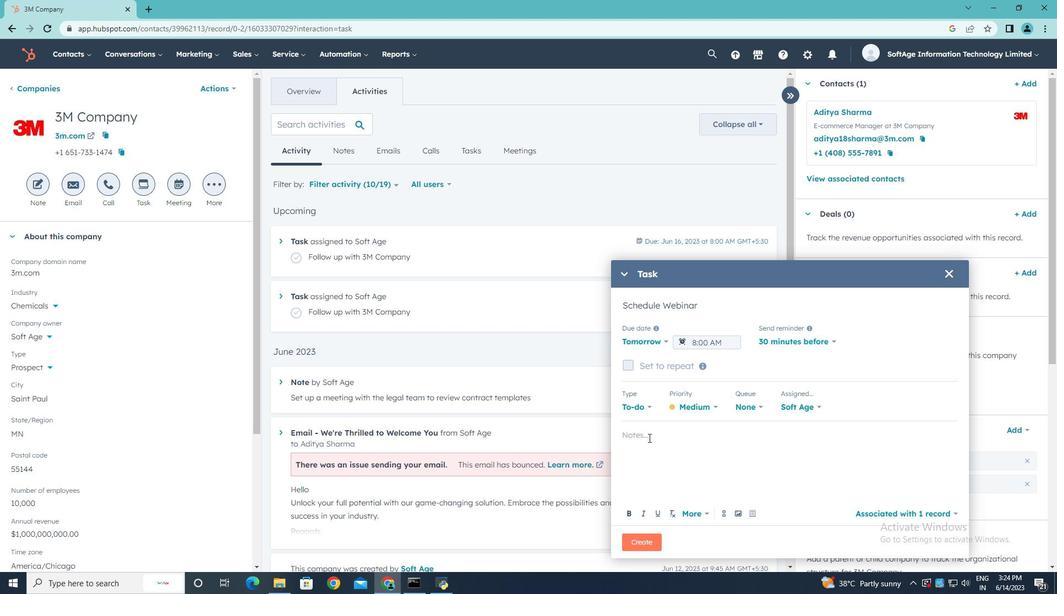 
Action: Mouse pressed left at (648, 435)
Screenshot: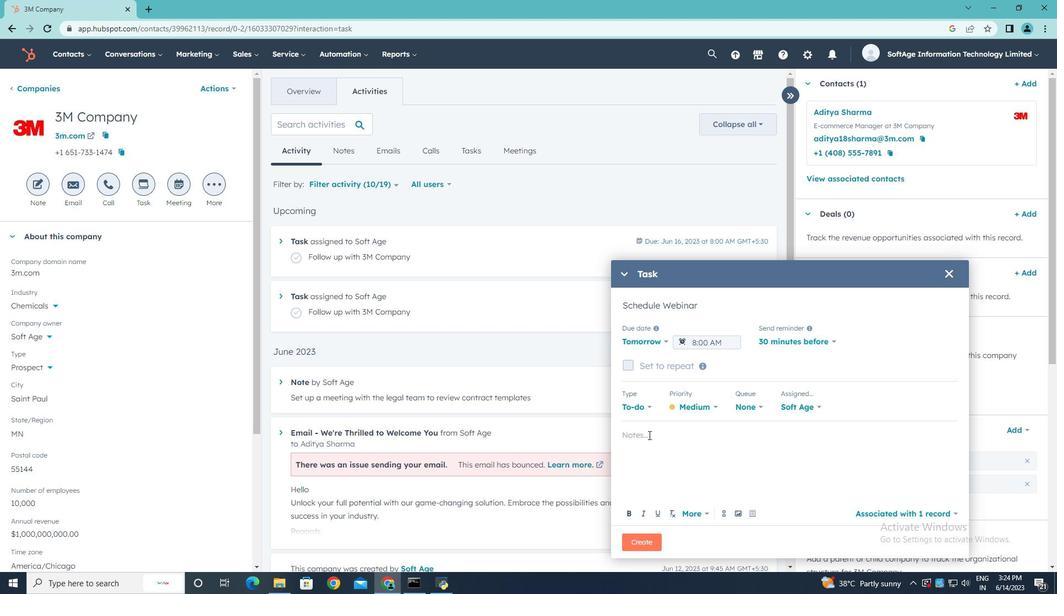 
Action: Key pressed <Key.shift>follow<Key.space>up<Key.space>with<Key.space>the<Key.space>client<Key.space>regarding<Key.space>their<Key.space>recent<Key.space>inquiry<Key.space>and<Key.space>address<Key.space>any<Key.space>address<Key.space>any<Key.space><Key.left><Key.left><Key.left><Key.left><Key.left><Key.left><Key.left><Key.left><Key.left><Key.left><Key.left><Key.left><Key.left><Key.backspace>d<Key.down>questions<Key.space>they<Key.space>may<Key.space>have..
Screenshot: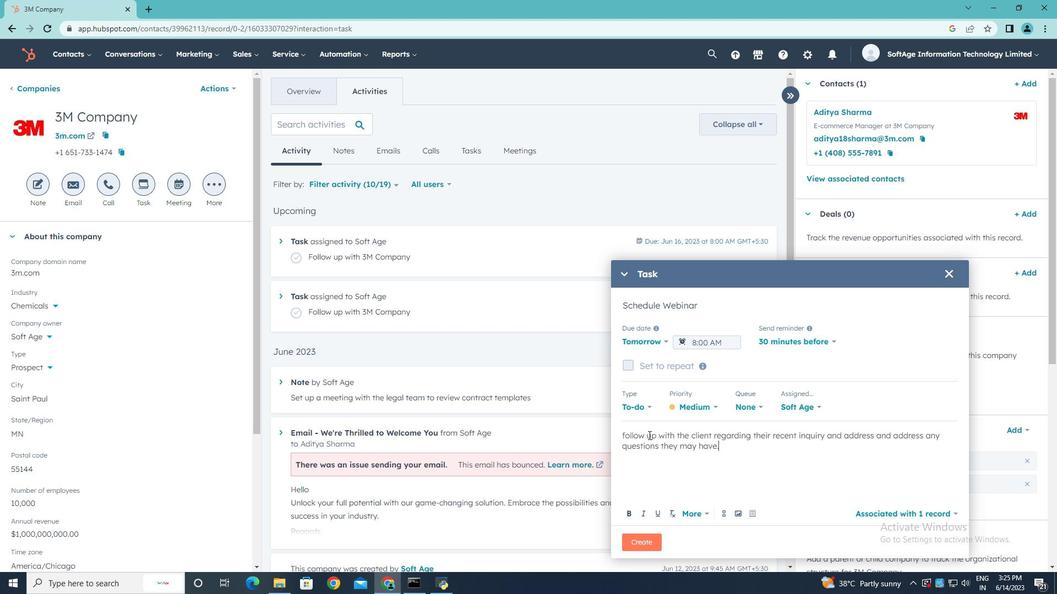 
Action: Mouse moved to (647, 538)
Screenshot: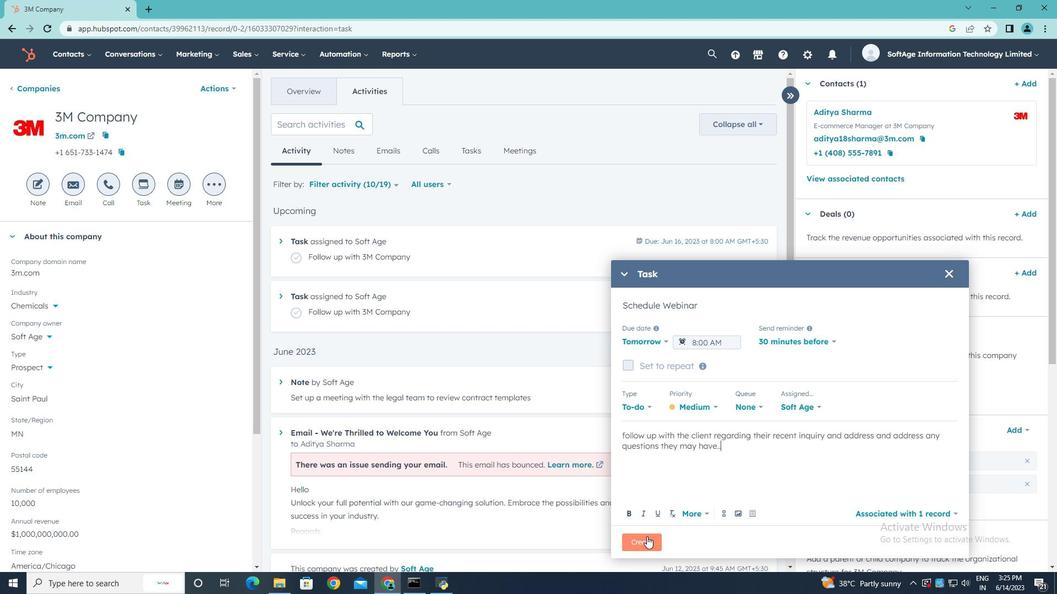 
Action: Mouse pressed left at (647, 538)
Screenshot: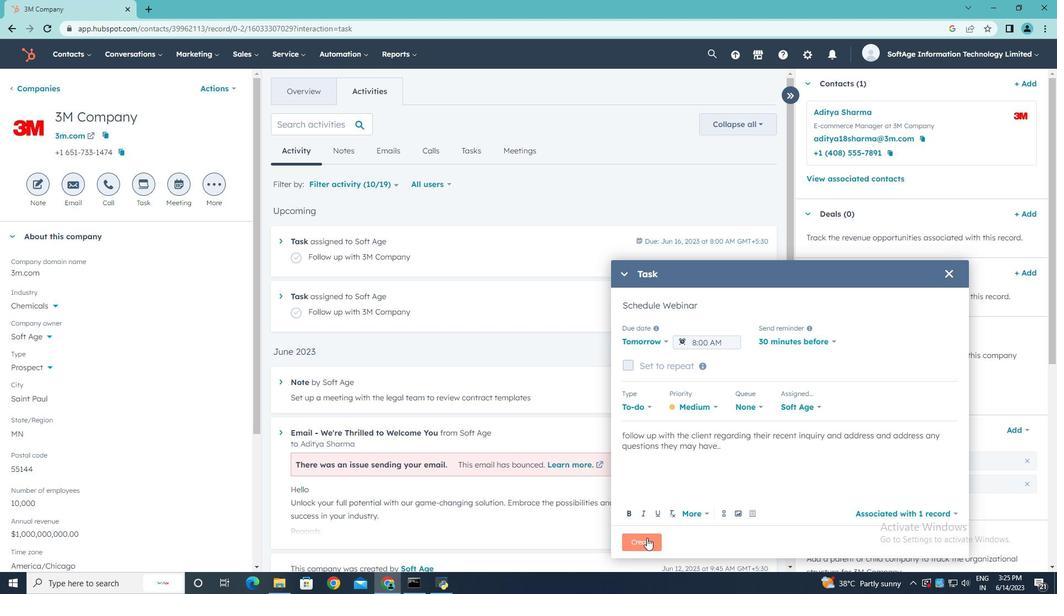 
